Task: Search for botanical gardens in San Francisco, California, and Portland, Oregon.
Action: Mouse moved to (111, 66)
Screenshot: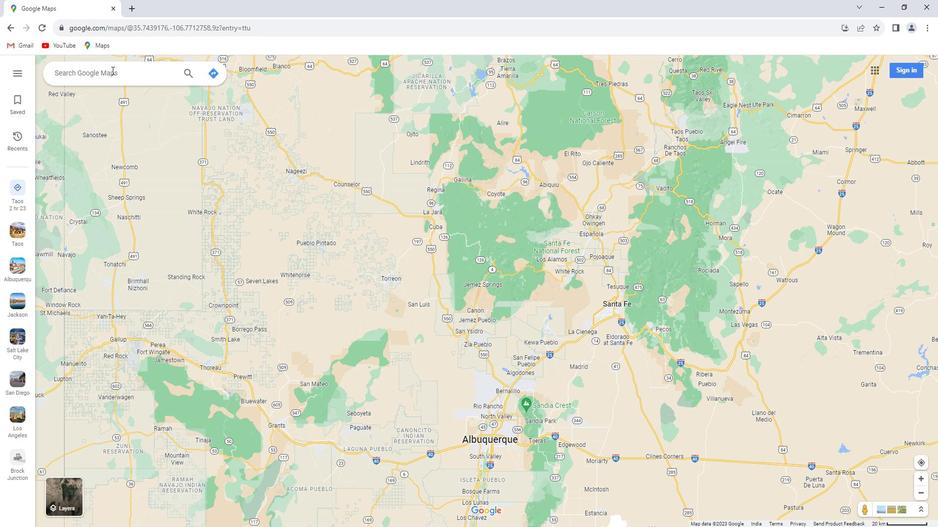 
Action: Mouse pressed left at (111, 66)
Screenshot: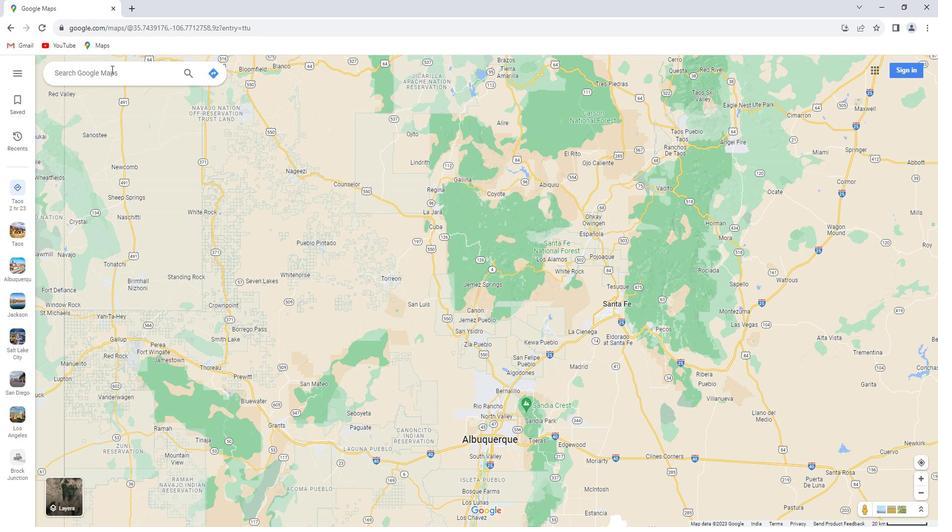
Action: Key pressed <Key.shift>San<Key.space><Key.shift>Francisco,<Key.space><Key.shift>California<Key.enter>
Screenshot: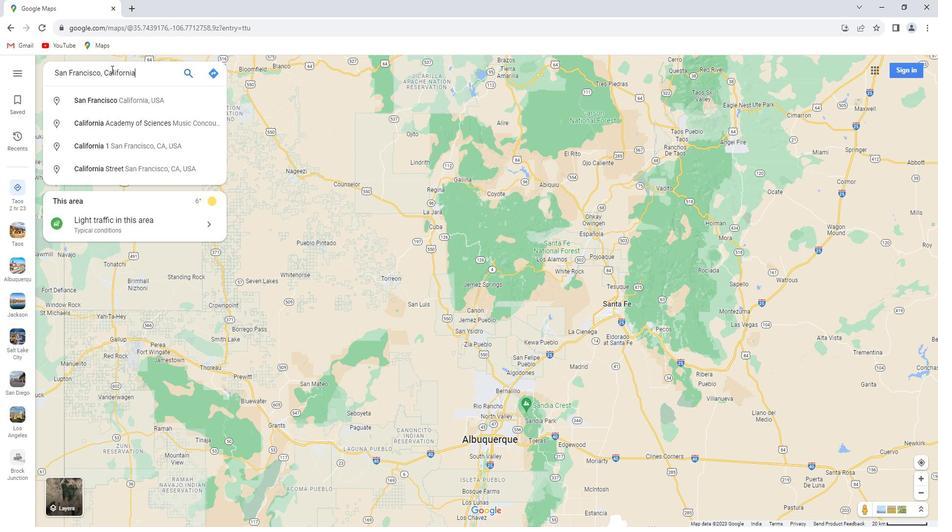 
Action: Mouse moved to (129, 234)
Screenshot: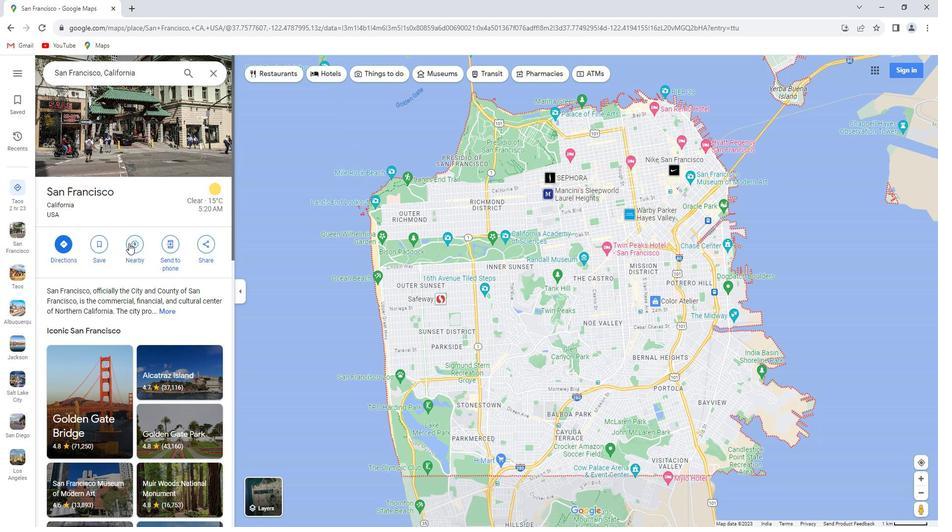 
Action: Mouse pressed left at (129, 234)
Screenshot: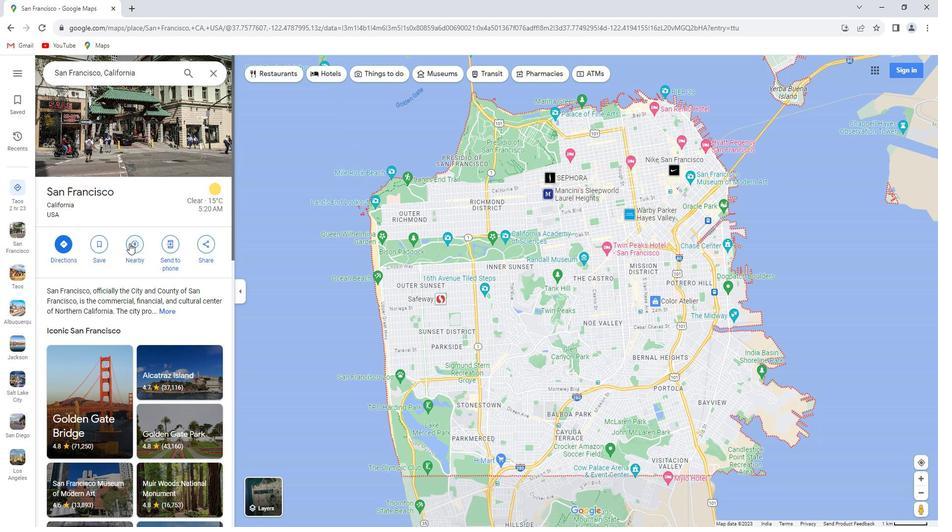 
Action: Key pressed botanical<Key.space>gardens<Key.enter>
Screenshot: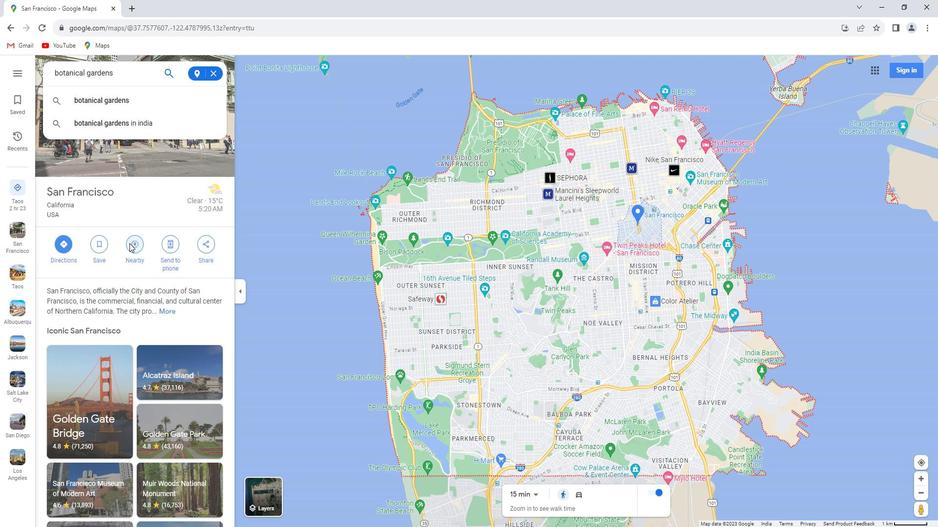 
Action: Mouse moved to (212, 75)
Screenshot: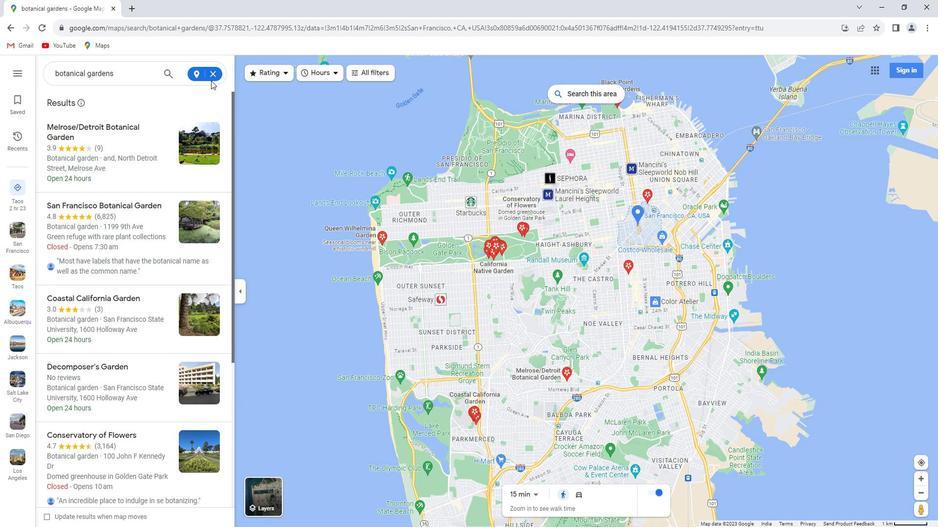 
Action: Mouse pressed left at (212, 75)
Screenshot: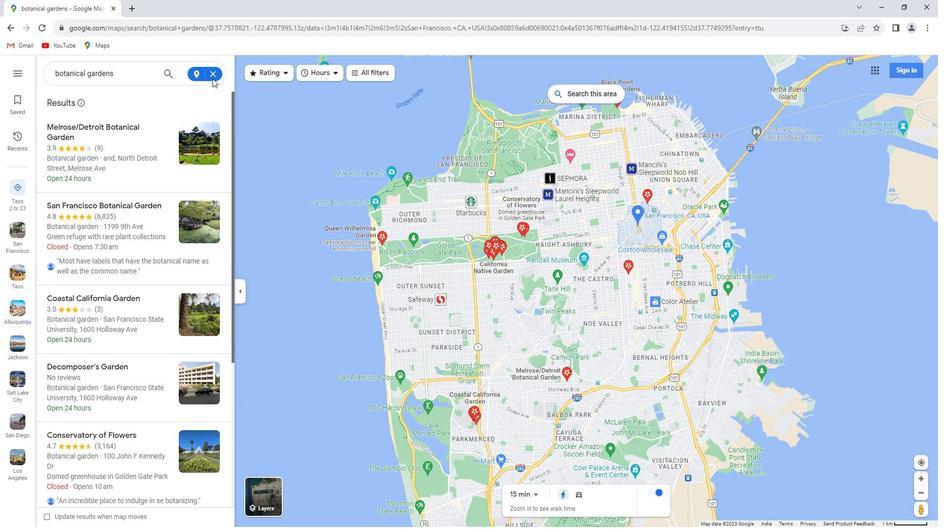 
Action: Mouse moved to (212, 73)
Screenshot: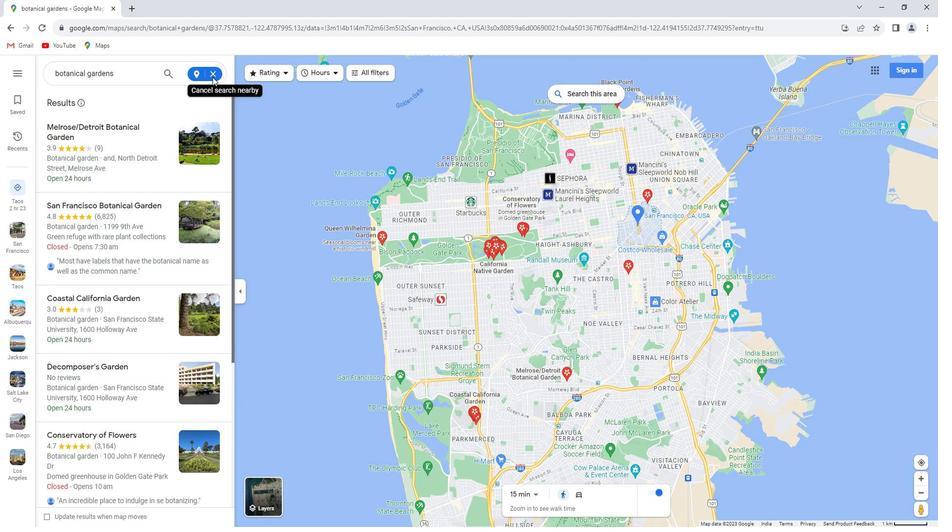 
Action: Mouse pressed left at (212, 73)
Screenshot: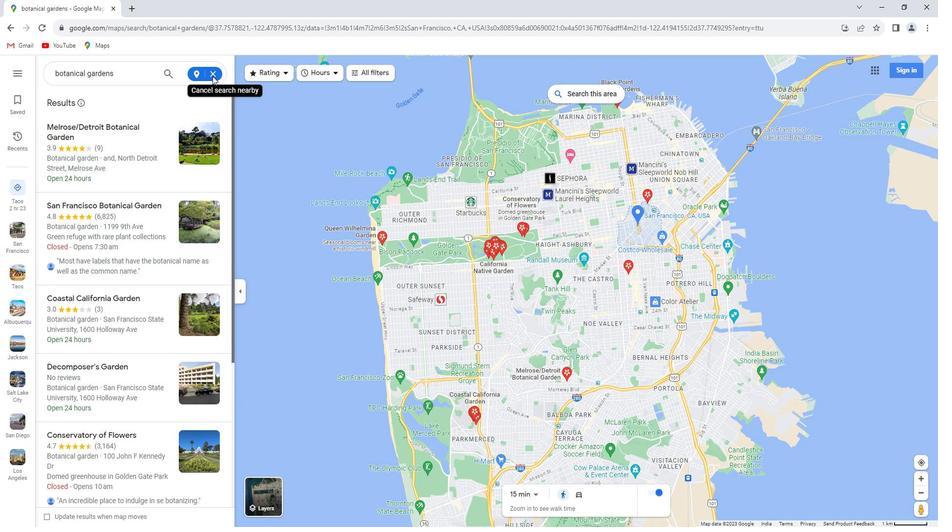 
Action: Mouse moved to (209, 71)
Screenshot: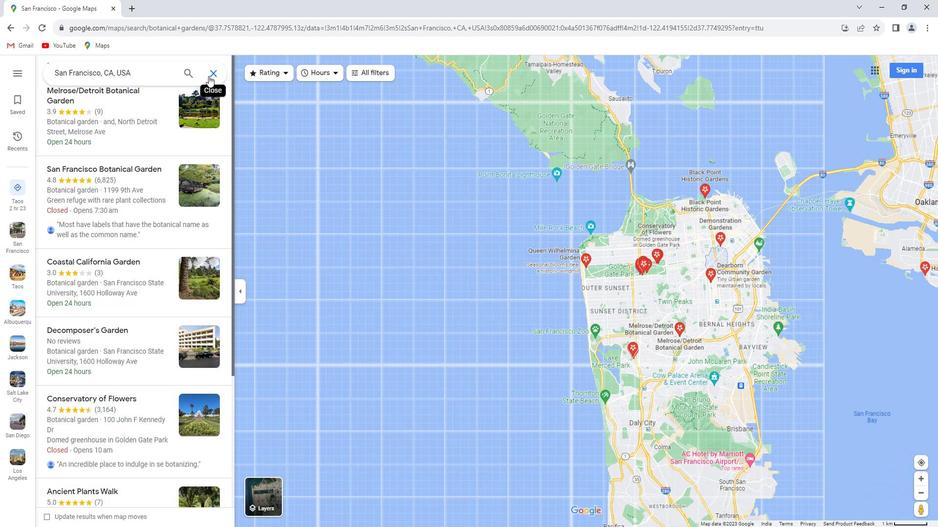 
Action: Mouse pressed left at (209, 71)
Screenshot: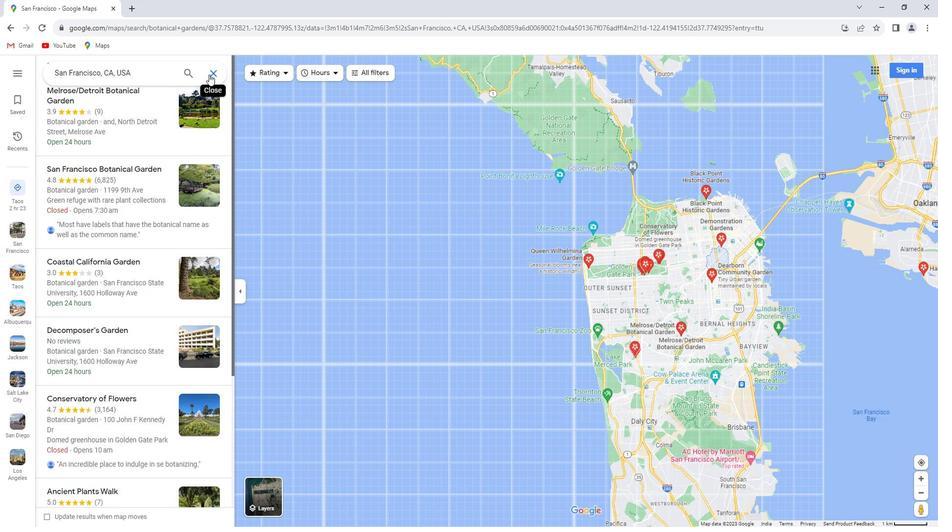 
Action: Mouse moved to (142, 68)
Screenshot: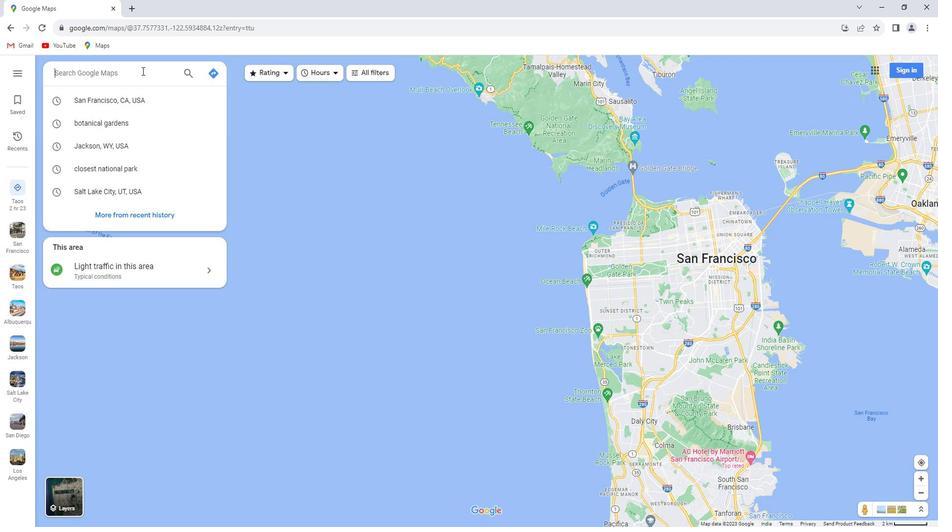 
Action: Key pressed <Key.shift_r>Portland,<Key.space><Key.shift_r>Oregon<Key.enter>
Screenshot: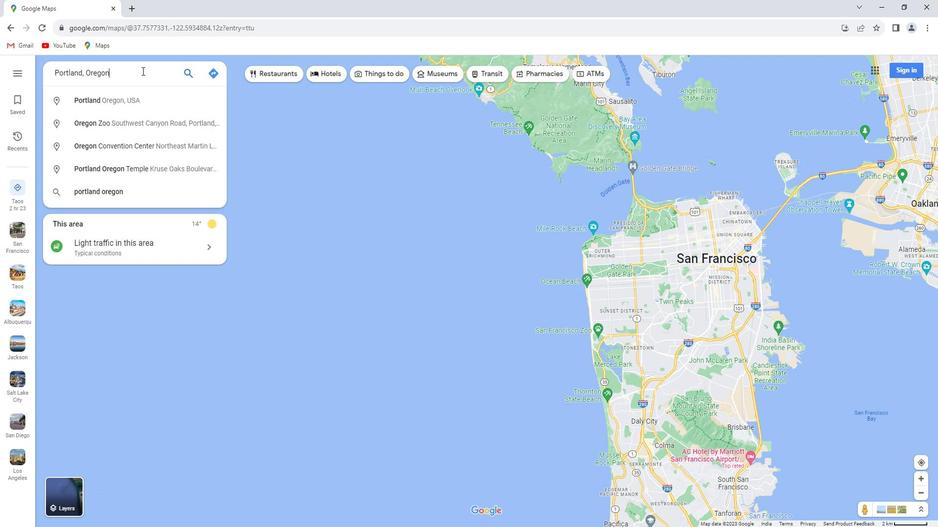 
Action: Mouse moved to (137, 239)
Screenshot: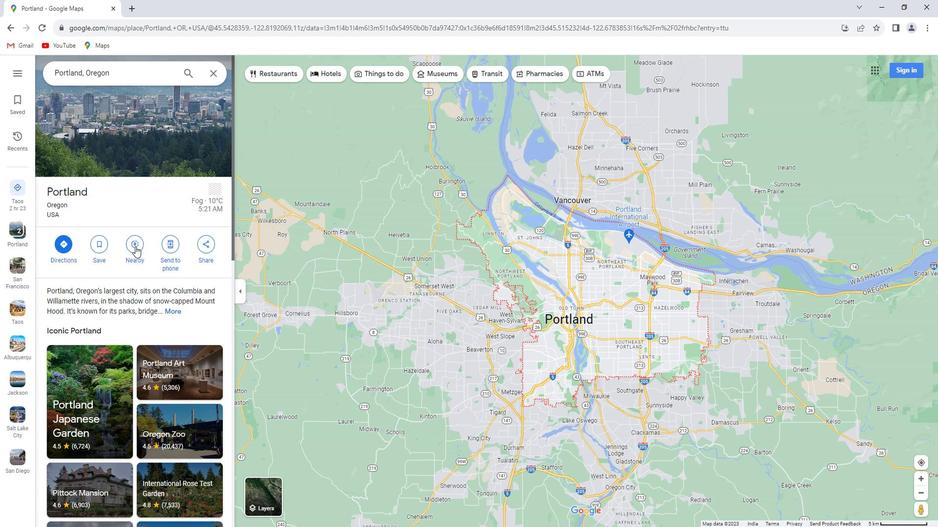 
Action: Mouse pressed left at (137, 239)
Screenshot: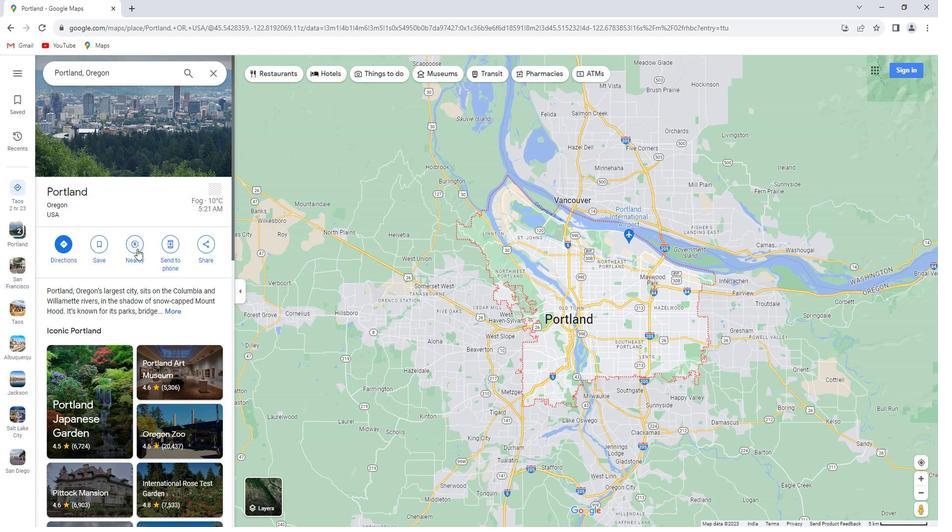 
Action: Key pressed botanical<Key.space>gardens<Key.enter>
Screenshot: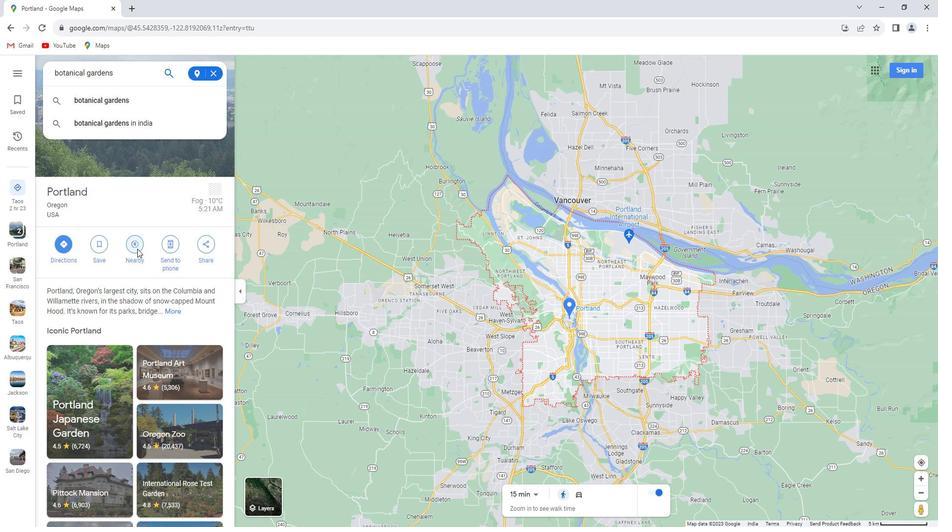 
